 Task: Select the option "Nobody" in board deletion restrictions .
Action: Mouse pressed left at (591, 330)
Screenshot: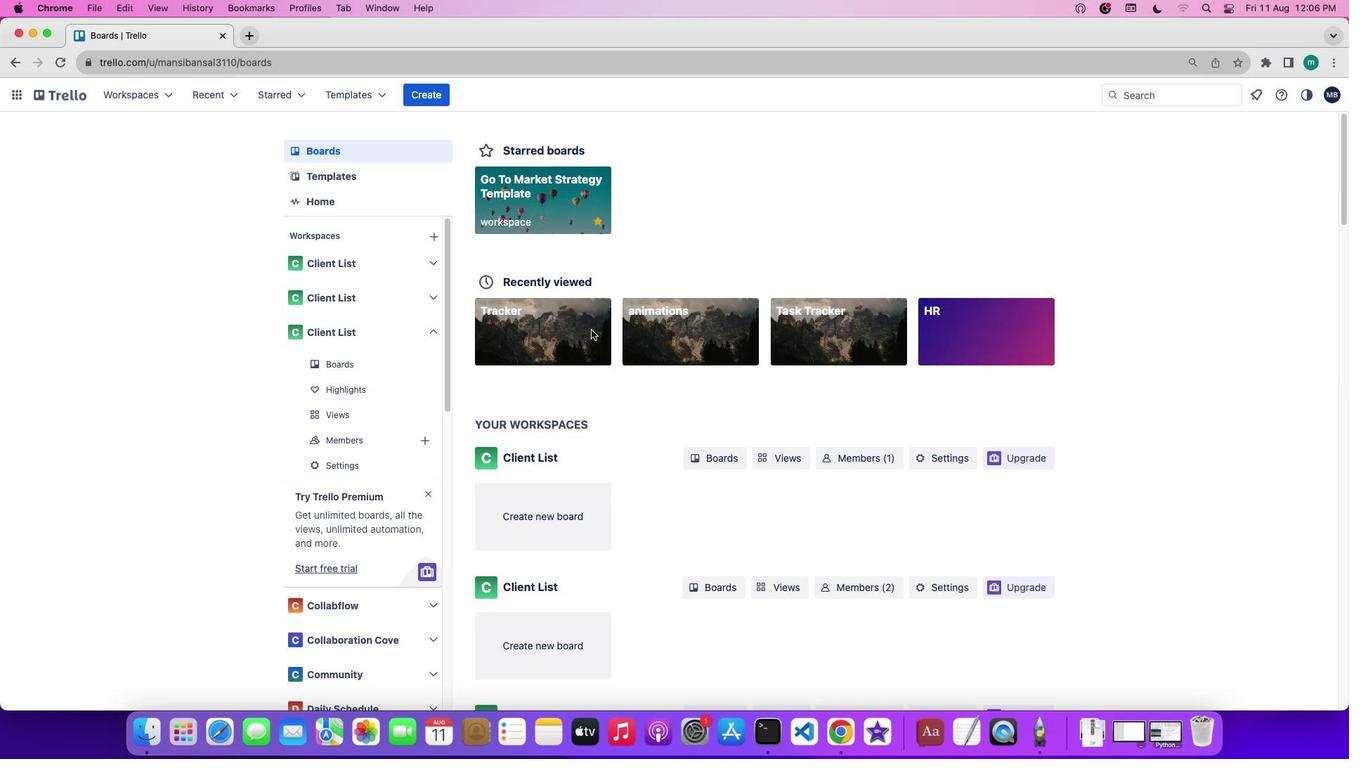 
Action: Mouse pressed left at (591, 330)
Screenshot: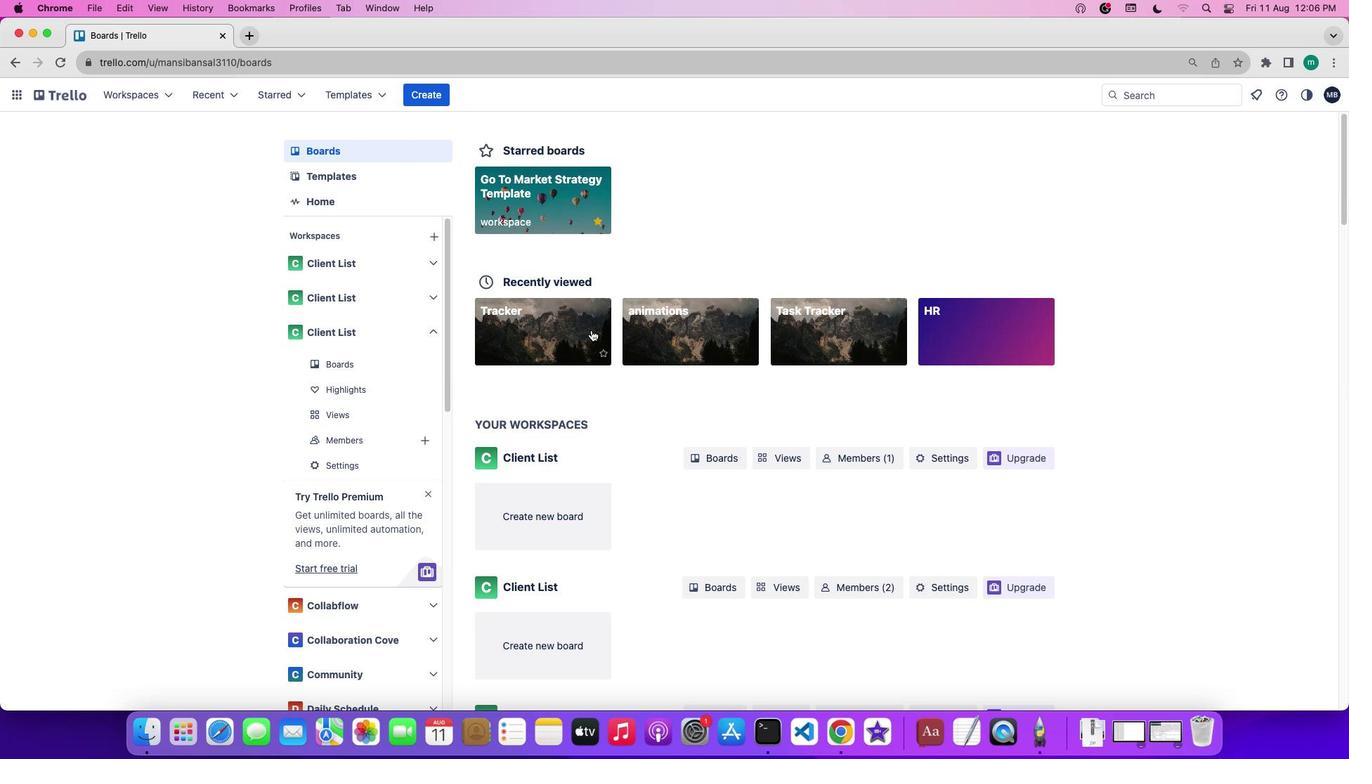 
Action: Mouse moved to (74, 224)
Screenshot: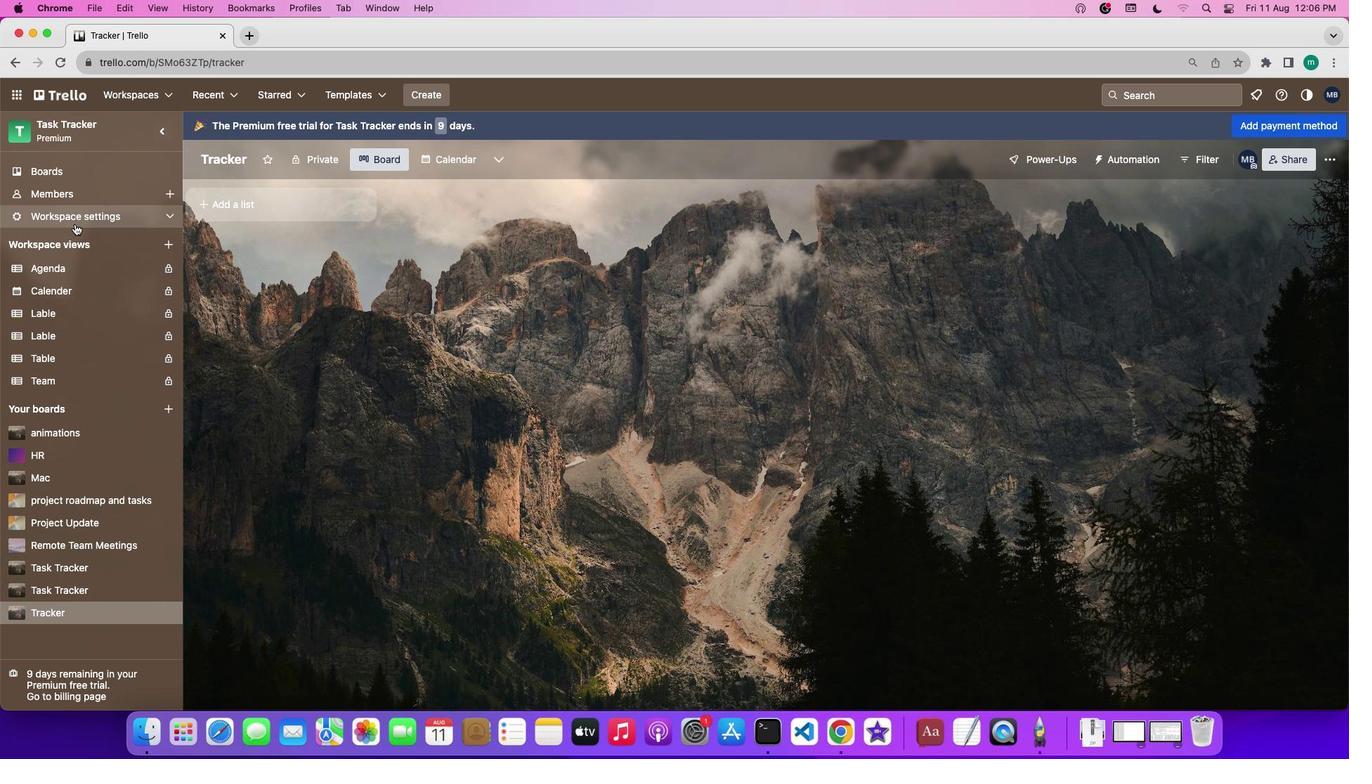
Action: Mouse pressed left at (74, 224)
Screenshot: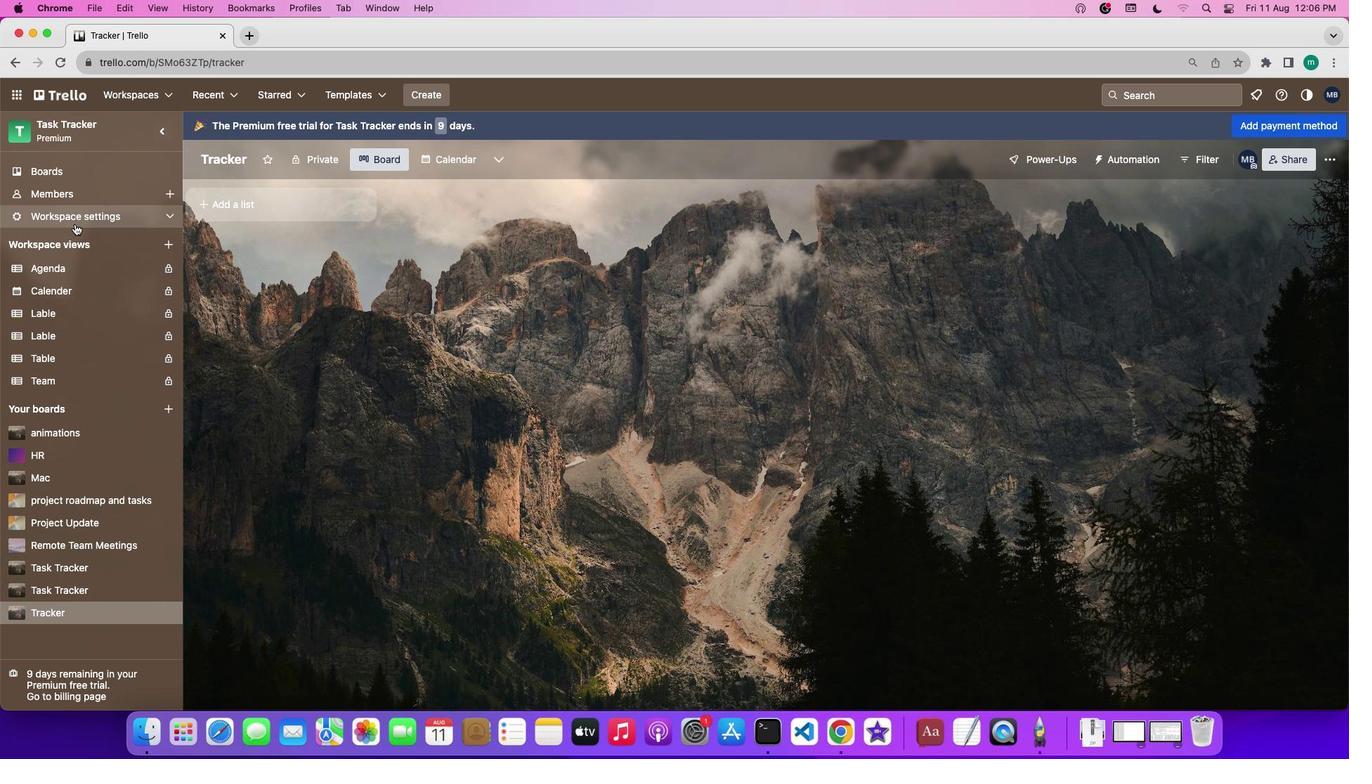 
Action: Mouse moved to (262, 246)
Screenshot: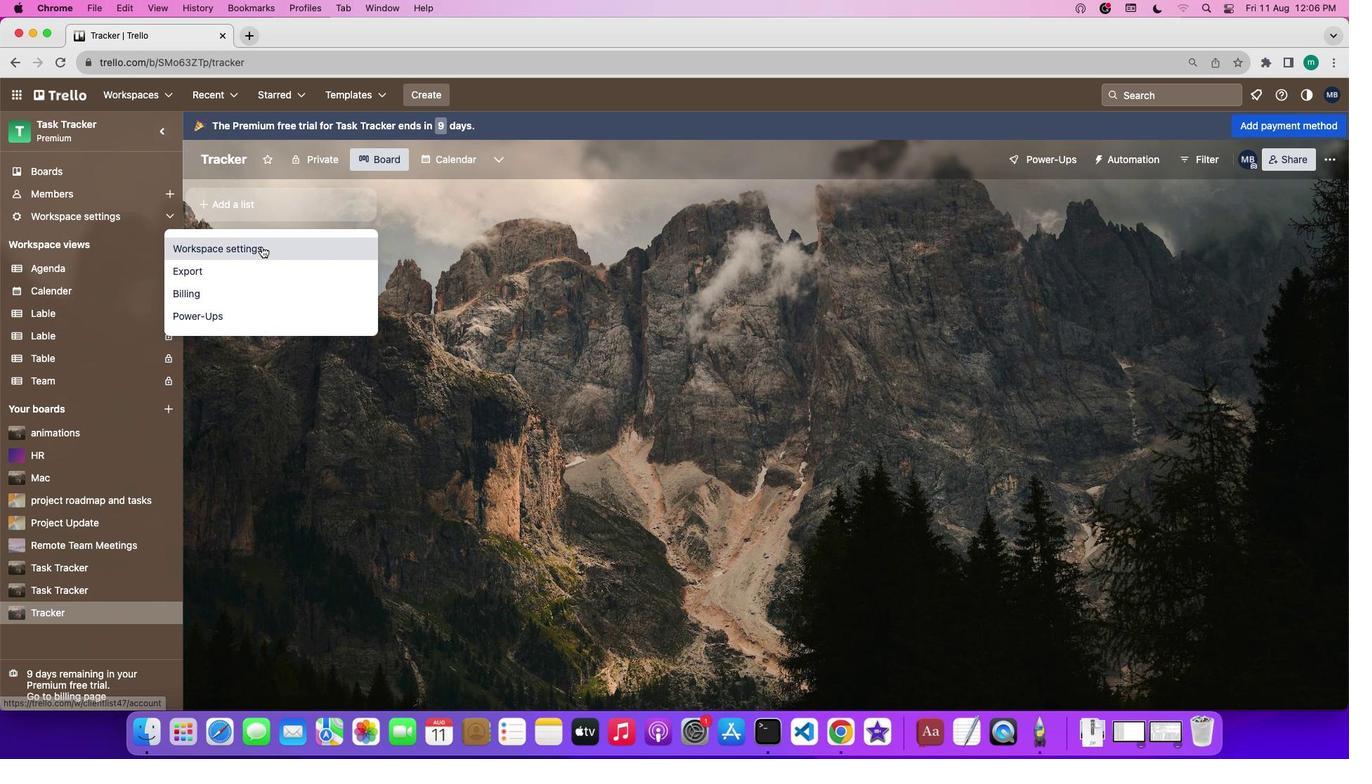 
Action: Mouse pressed left at (262, 246)
Screenshot: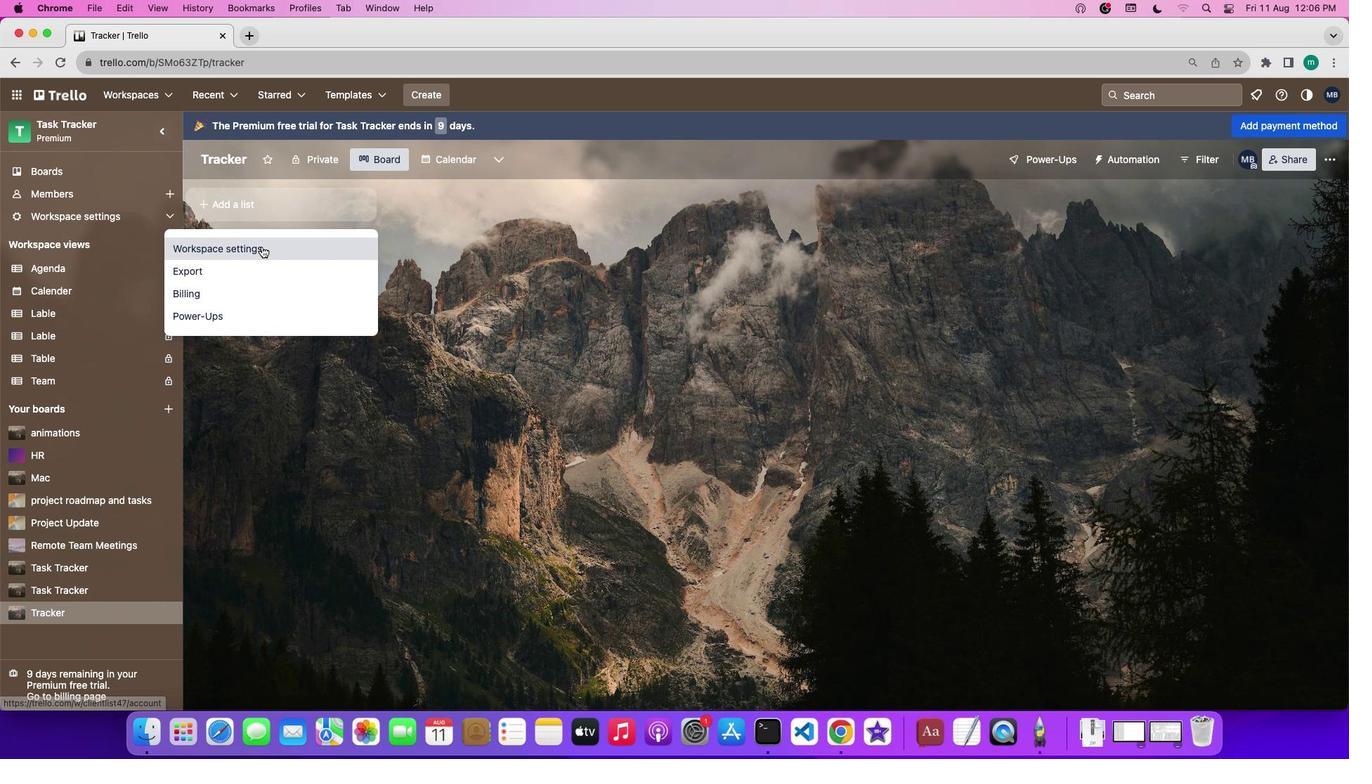 
Action: Mouse moved to (736, 477)
Screenshot: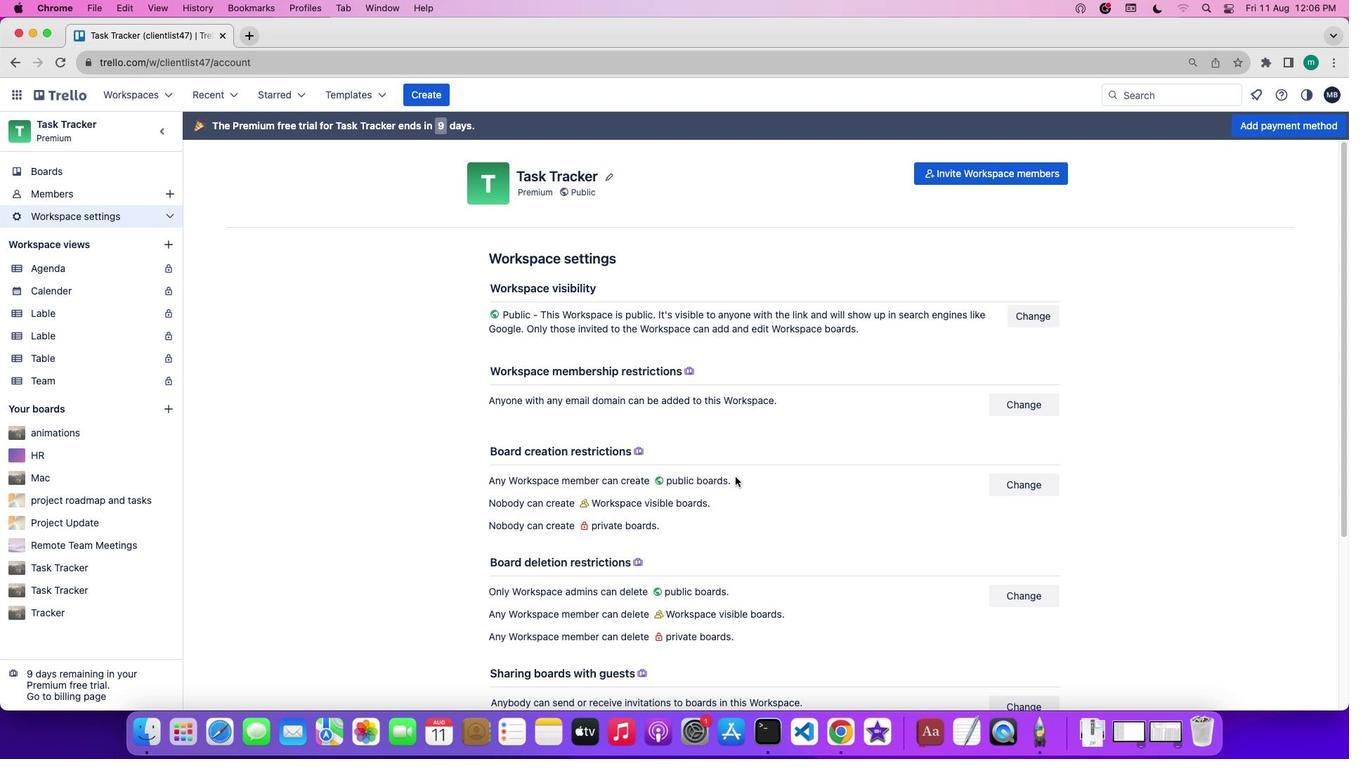
Action: Mouse scrolled (736, 477) with delta (0, 0)
Screenshot: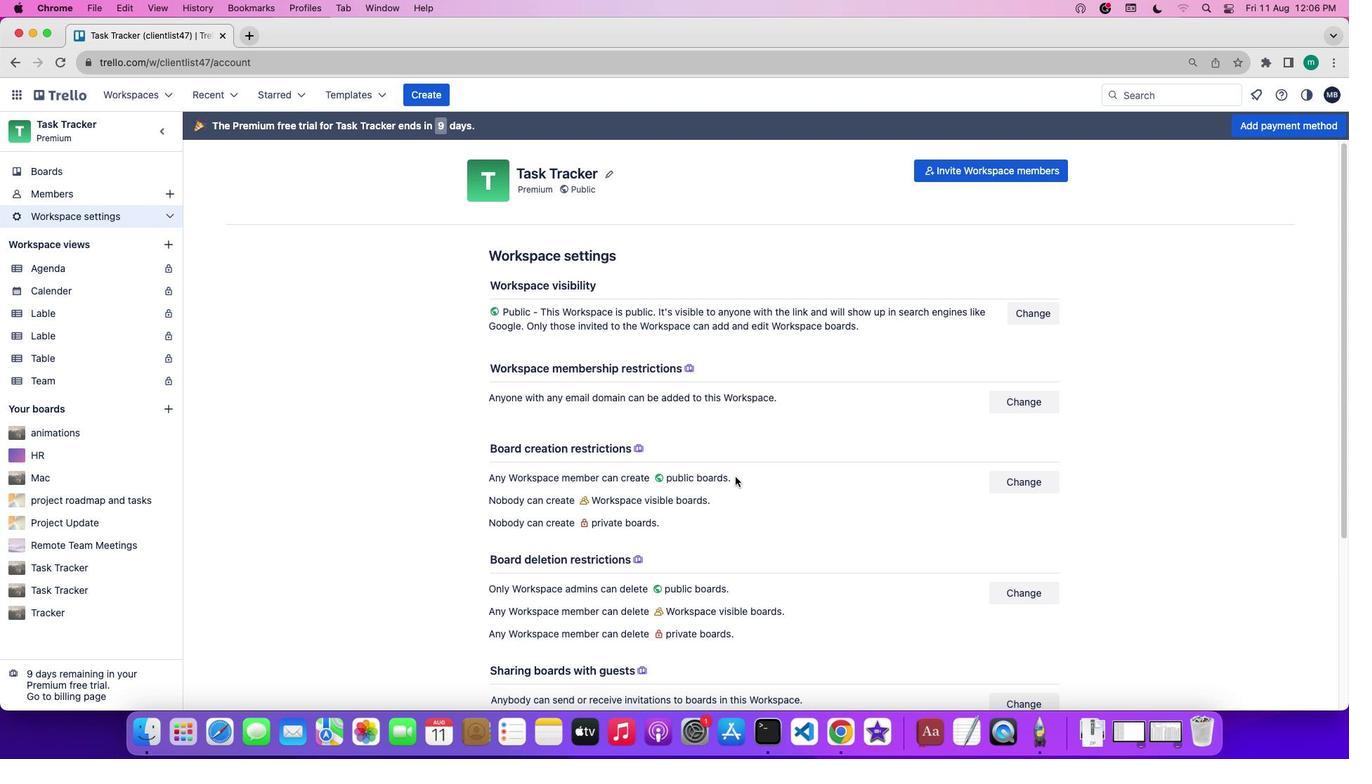 
Action: Mouse scrolled (736, 477) with delta (0, 0)
Screenshot: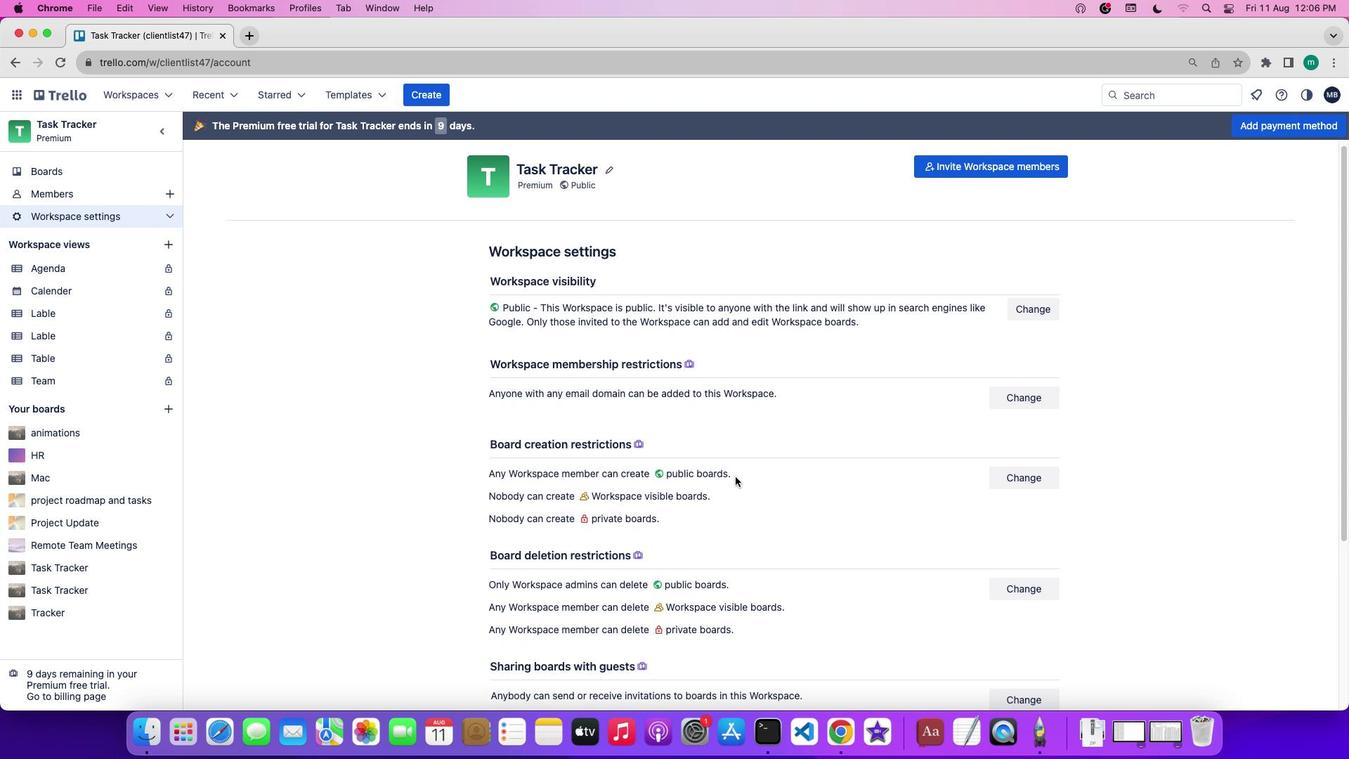 
Action: Mouse scrolled (736, 477) with delta (0, 0)
Screenshot: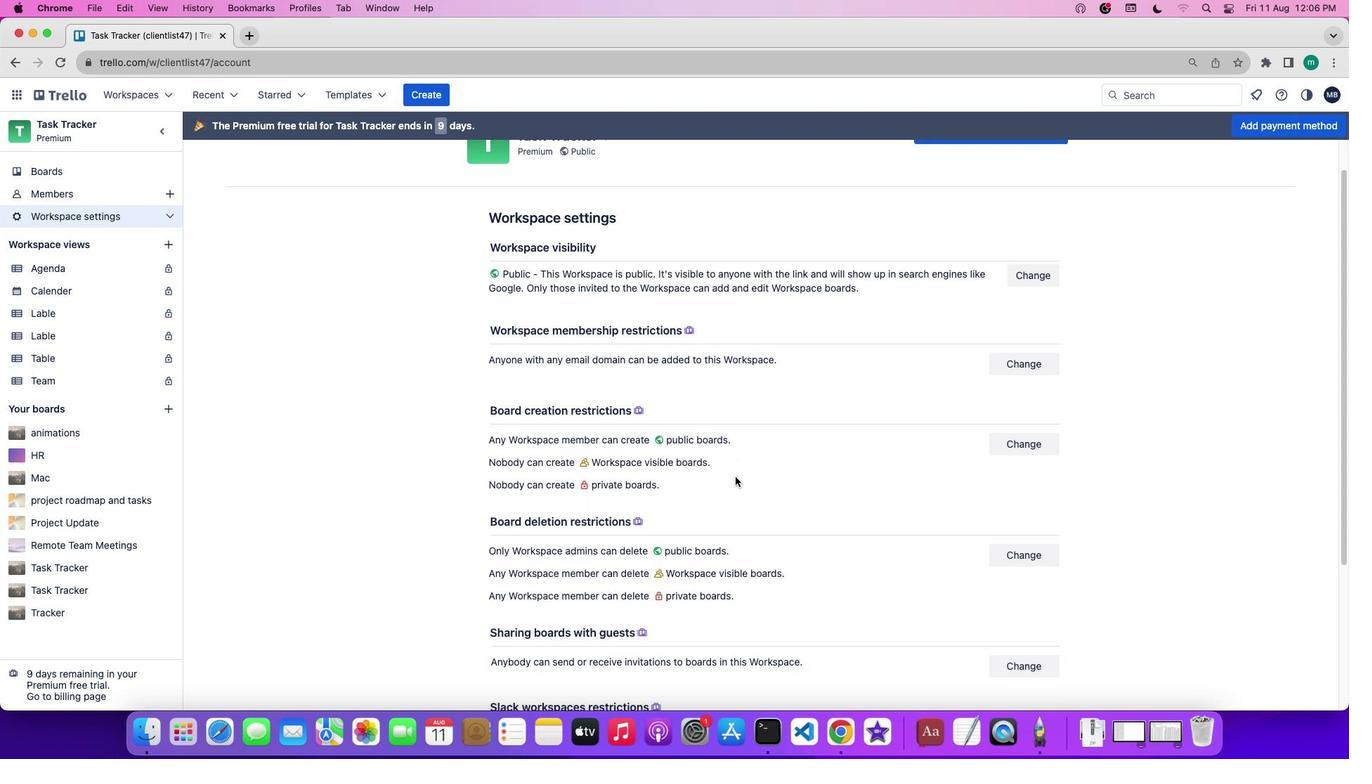 
Action: Mouse moved to (1009, 527)
Screenshot: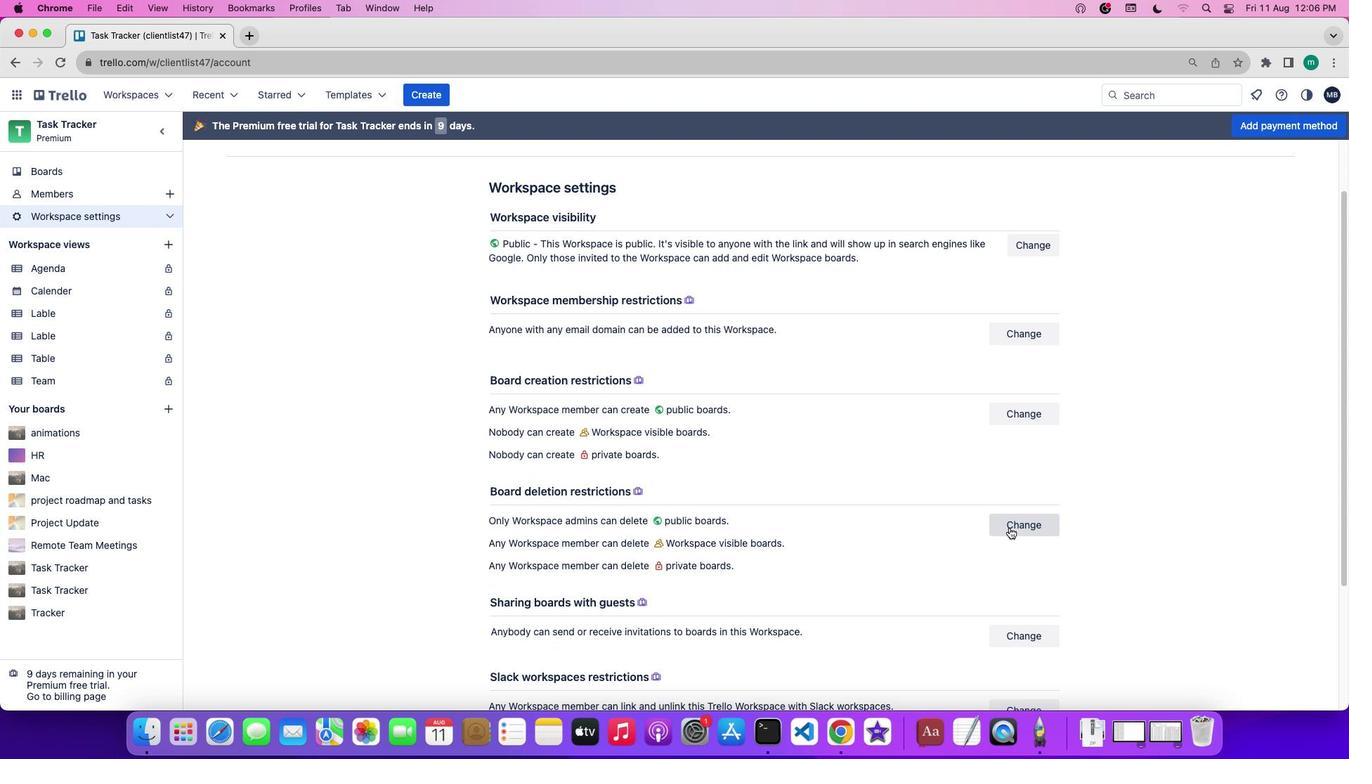 
Action: Mouse pressed left at (1009, 527)
Screenshot: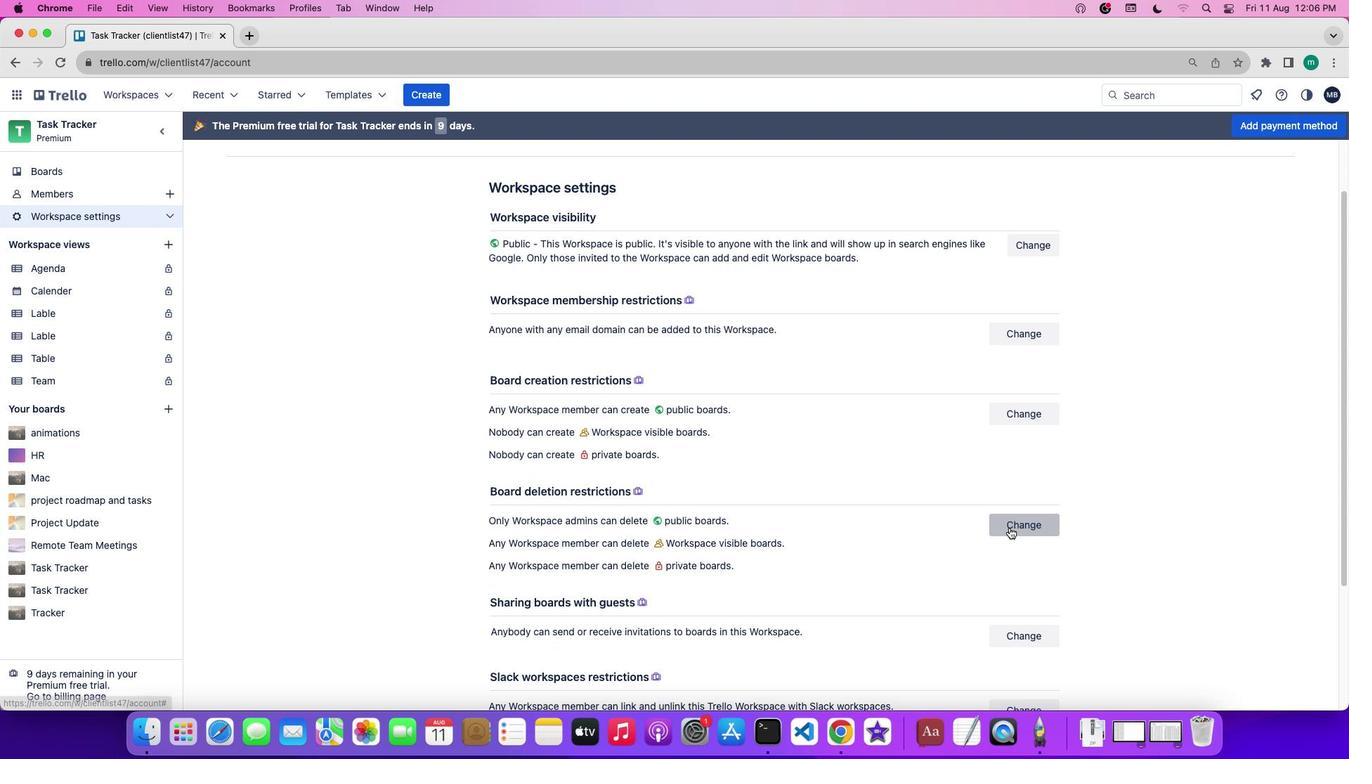 
Action: Mouse moved to (997, 270)
Screenshot: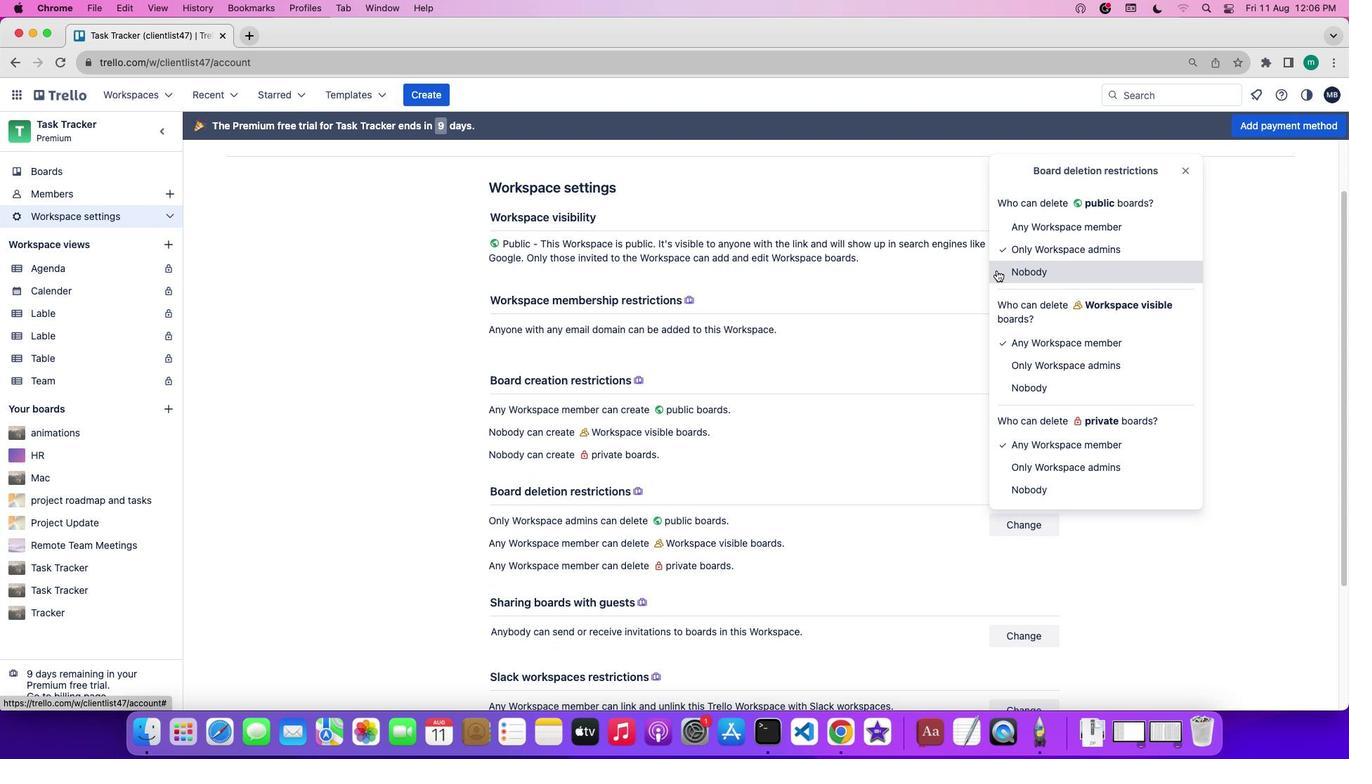 
Action: Mouse pressed left at (997, 270)
Screenshot: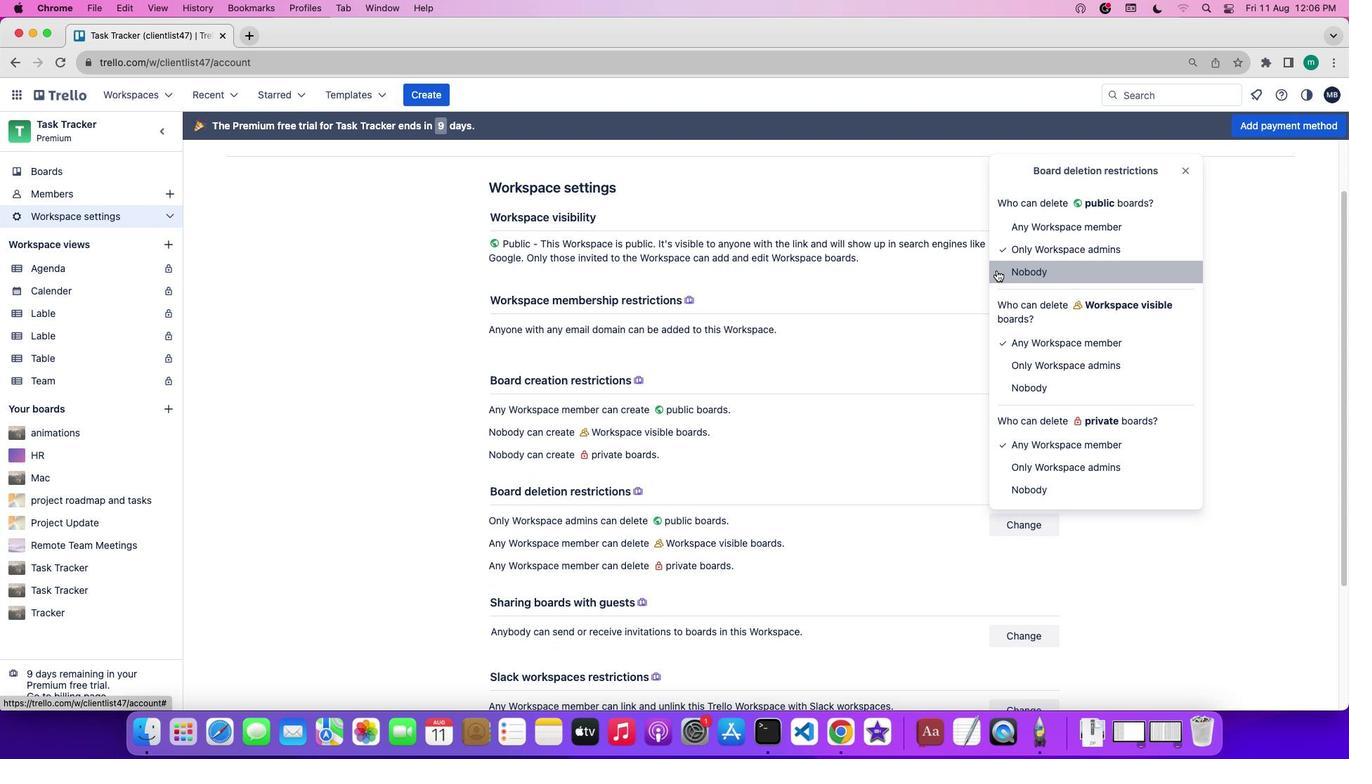
Action: Mouse moved to (909, 291)
Screenshot: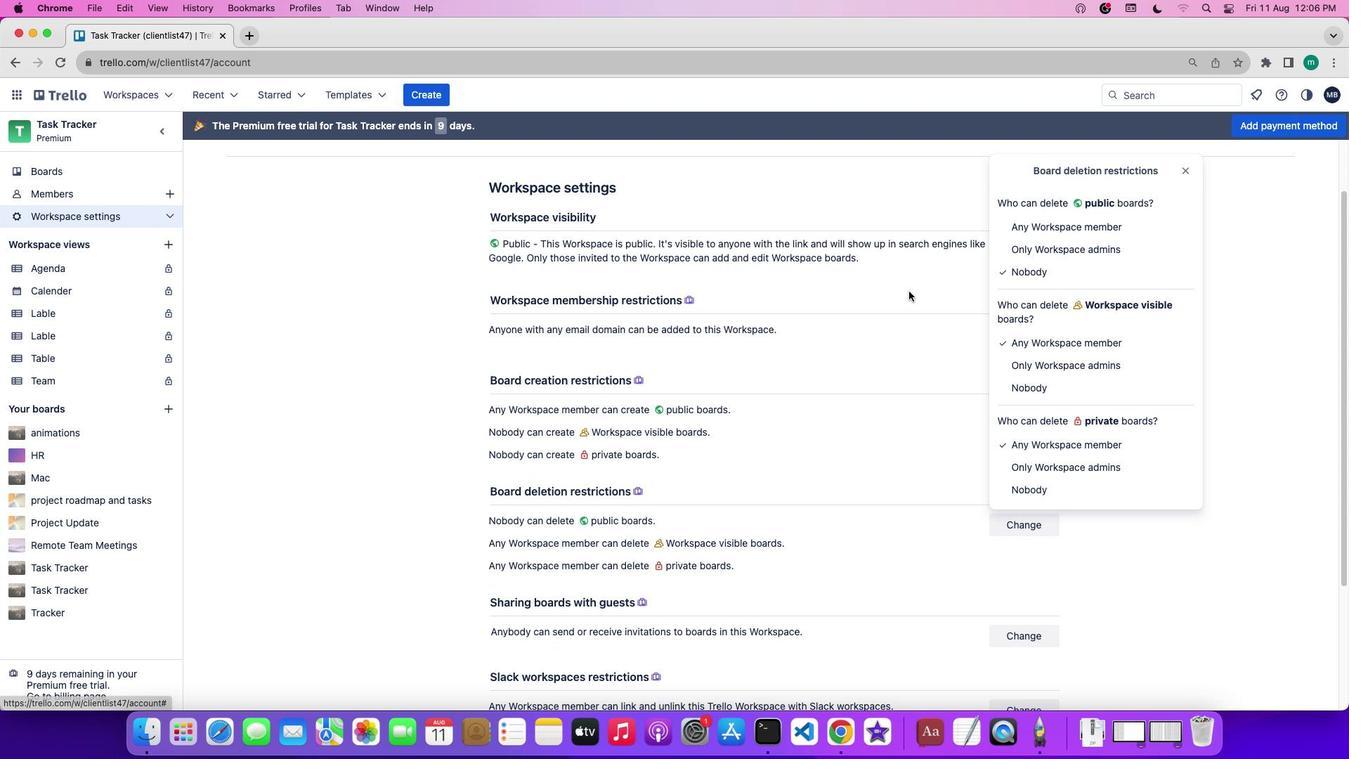 
